 Task: Look for products from Kite Hill only.
Action: Mouse pressed left at (11, 83)
Screenshot: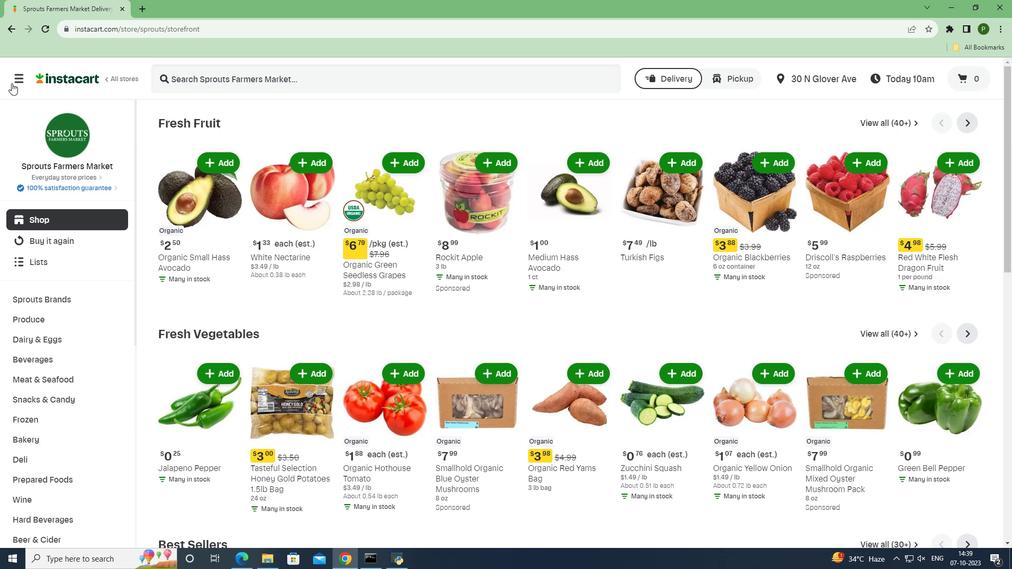 
Action: Mouse moved to (44, 275)
Screenshot: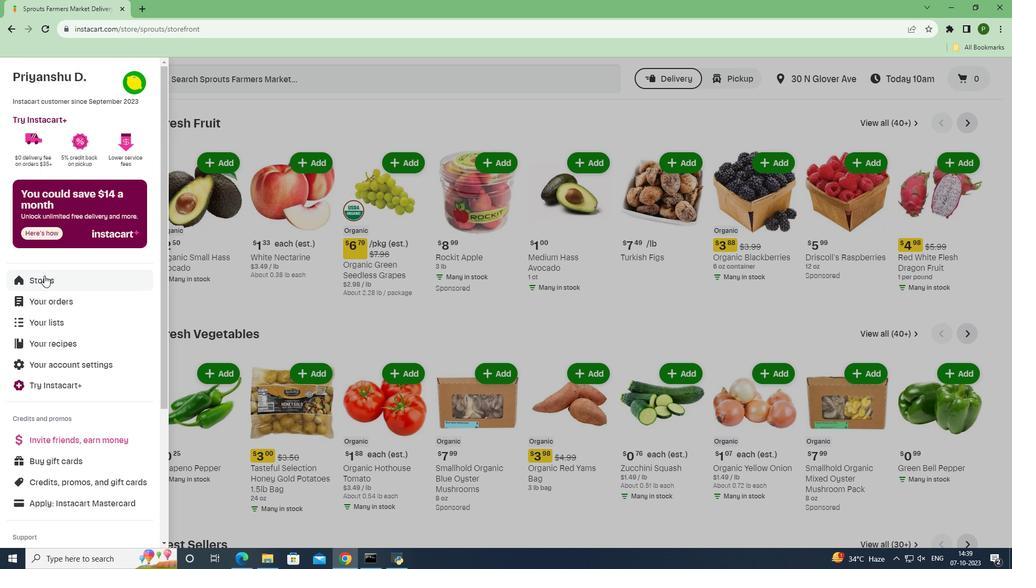 
Action: Mouse pressed left at (44, 275)
Screenshot: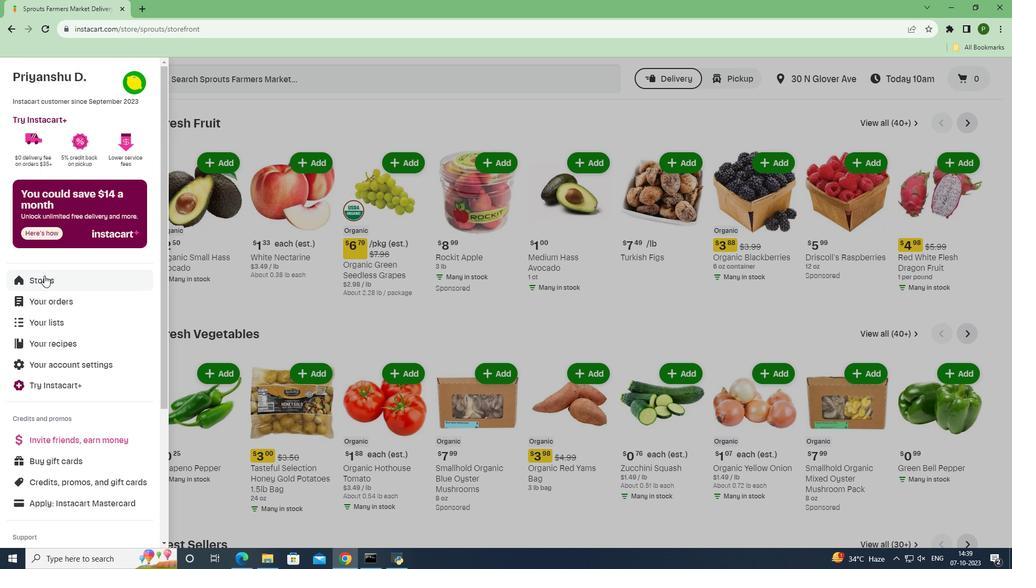 
Action: Mouse moved to (239, 123)
Screenshot: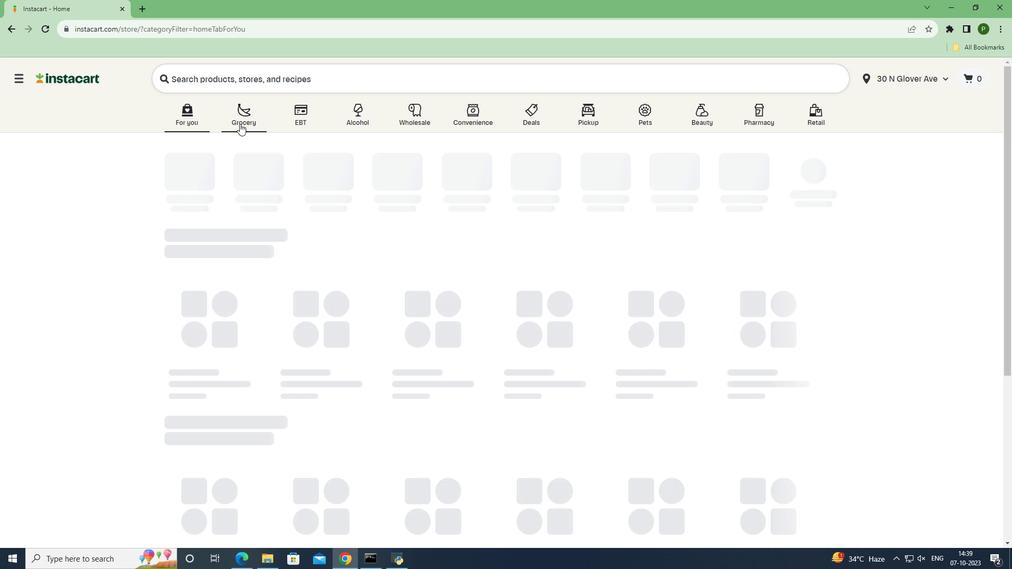 
Action: Mouse pressed left at (239, 123)
Screenshot: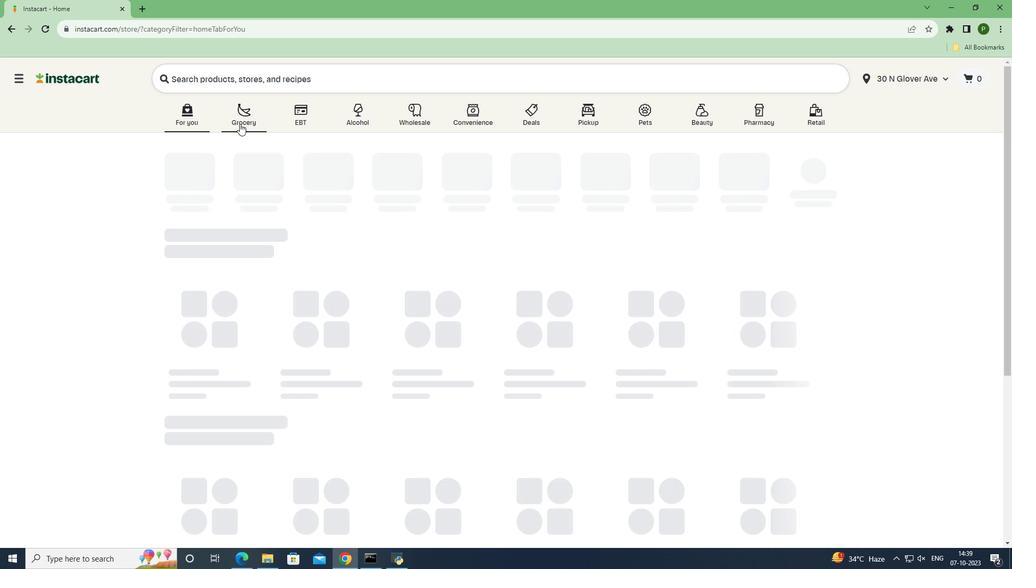 
Action: Mouse moved to (410, 238)
Screenshot: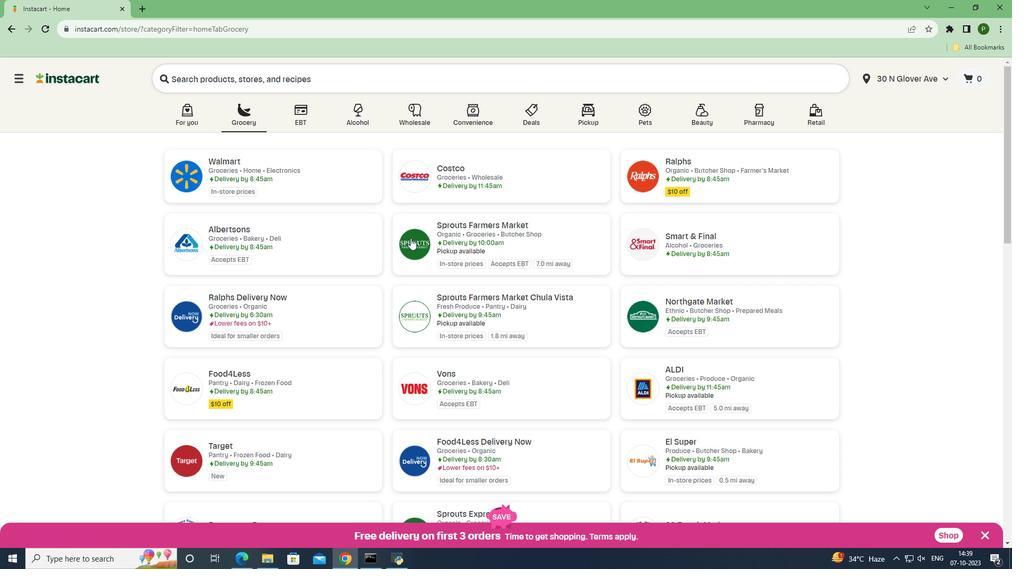 
Action: Mouse pressed left at (410, 238)
Screenshot: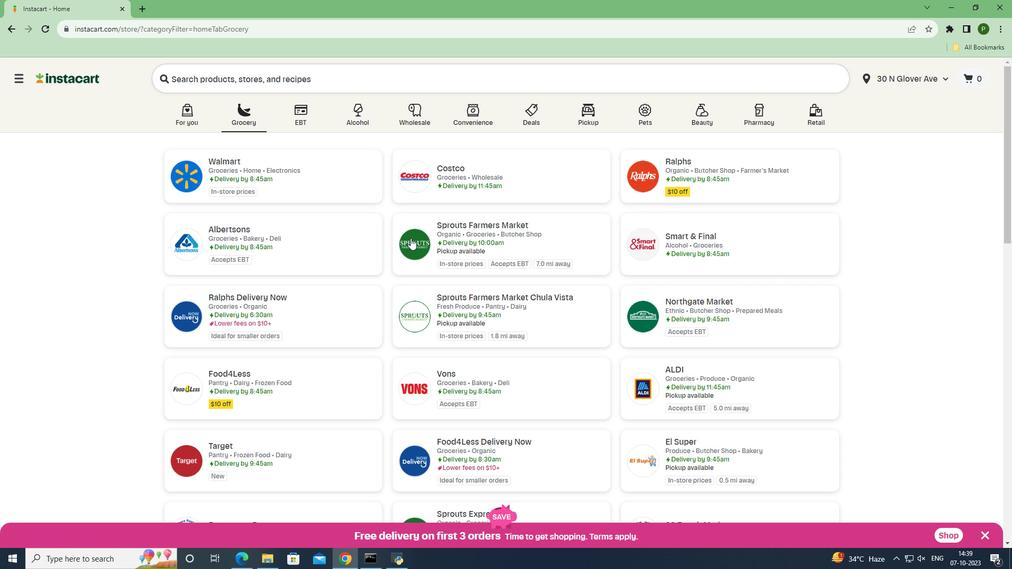 
Action: Mouse moved to (85, 343)
Screenshot: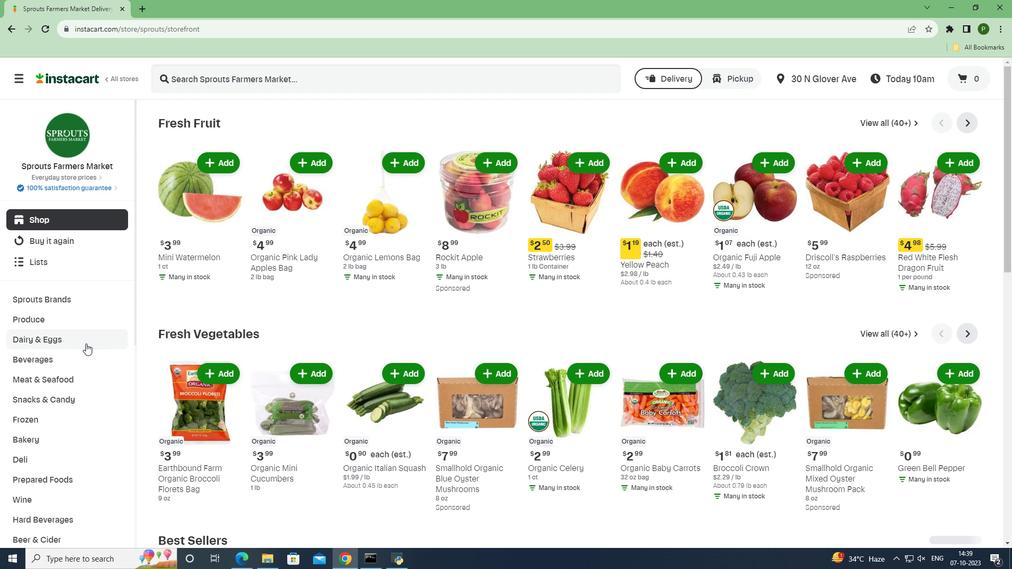 
Action: Mouse pressed left at (85, 343)
Screenshot: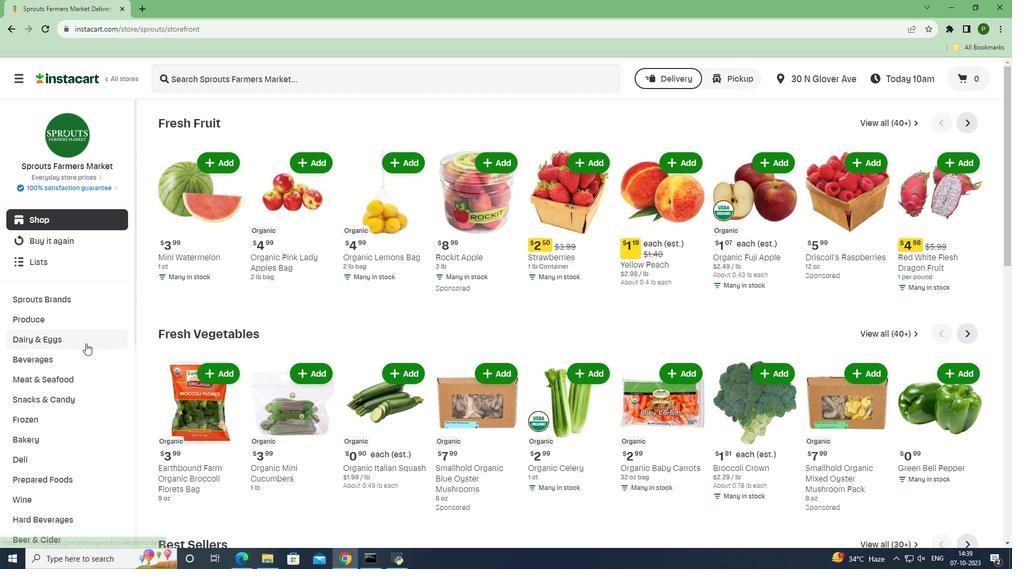 
Action: Mouse moved to (67, 420)
Screenshot: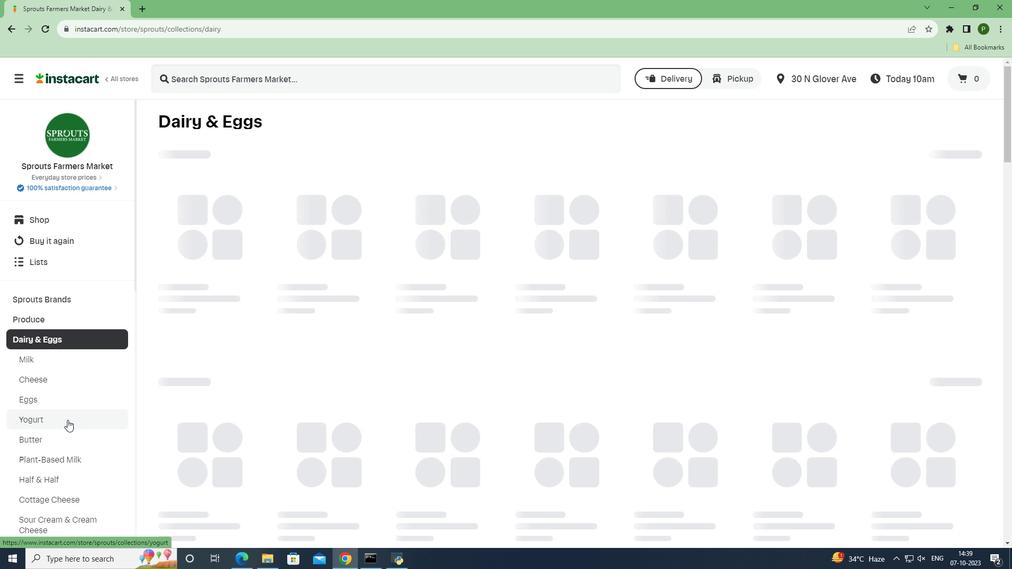 
Action: Mouse pressed left at (67, 420)
Screenshot: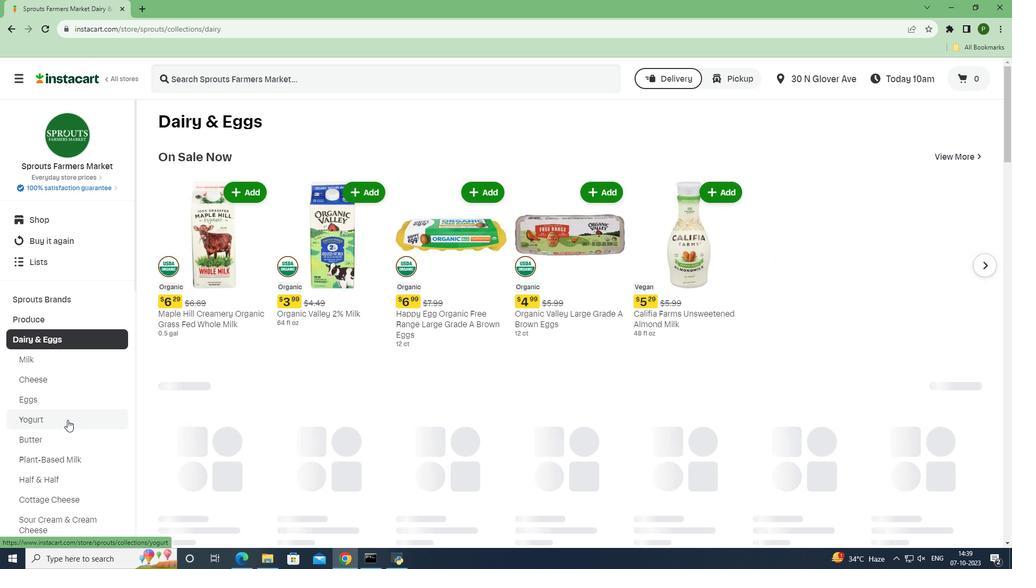 
Action: Mouse moved to (350, 204)
Screenshot: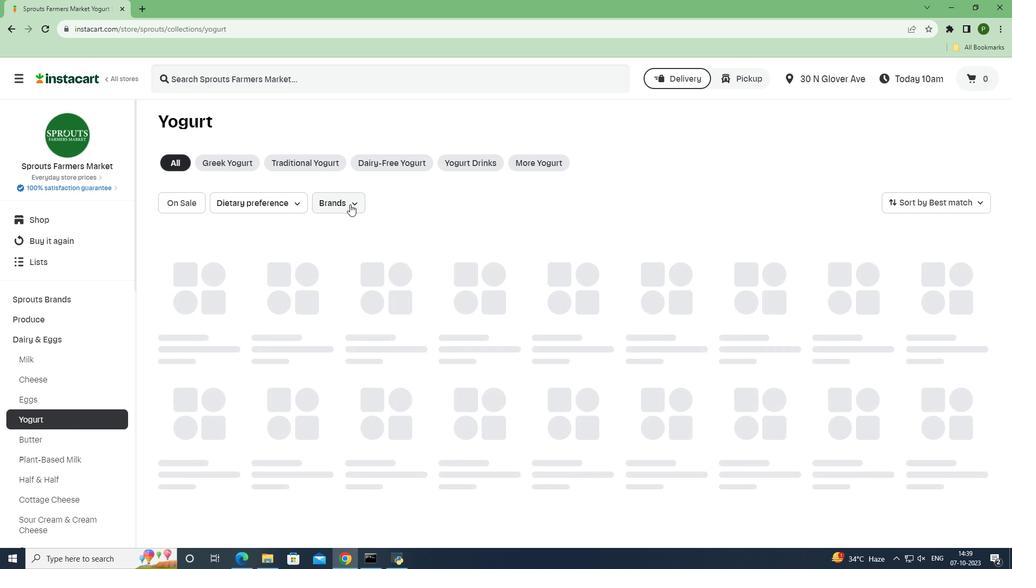 
Action: Mouse pressed left at (350, 204)
Screenshot: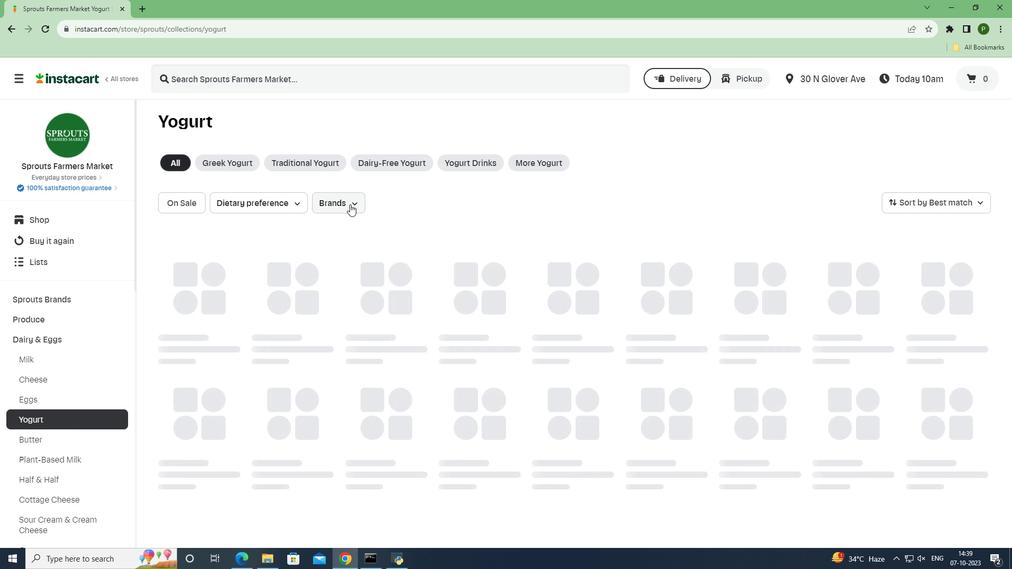
Action: Mouse moved to (368, 306)
Screenshot: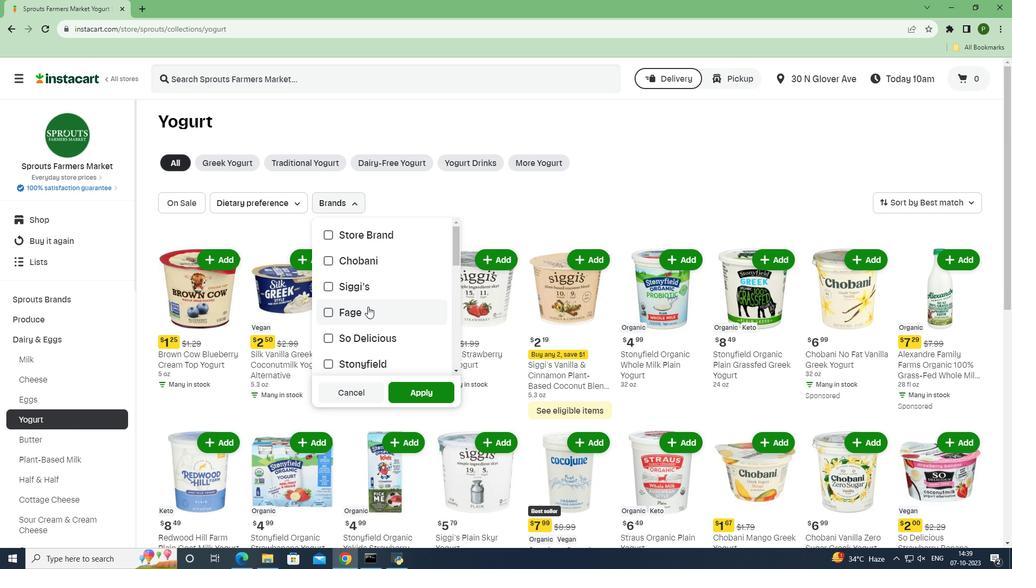 
Action: Mouse scrolled (368, 306) with delta (0, 0)
Screenshot: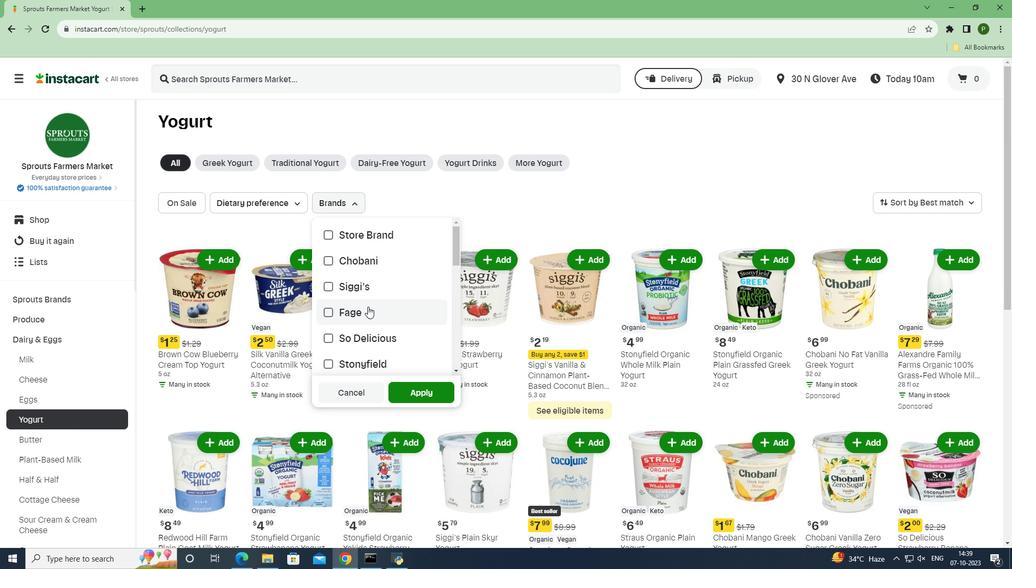 
Action: Mouse scrolled (368, 306) with delta (0, 0)
Screenshot: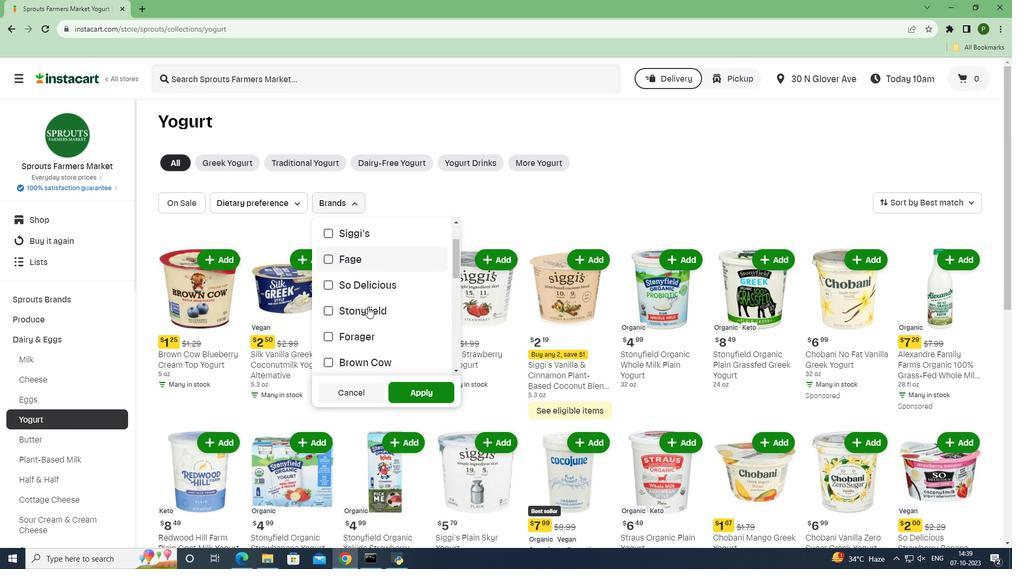 
Action: Mouse scrolled (368, 306) with delta (0, 0)
Screenshot: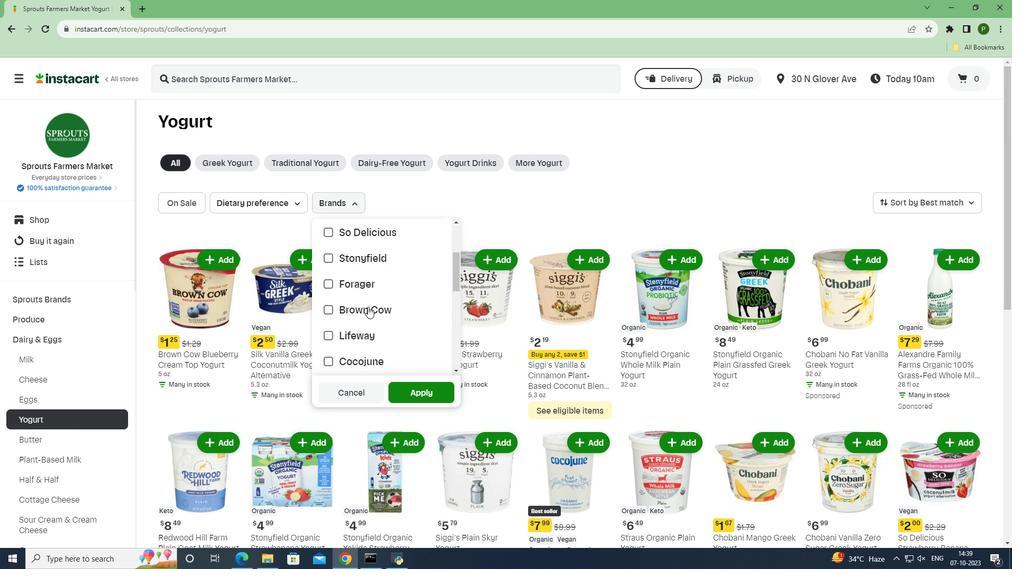 
Action: Mouse scrolled (368, 306) with delta (0, 0)
Screenshot: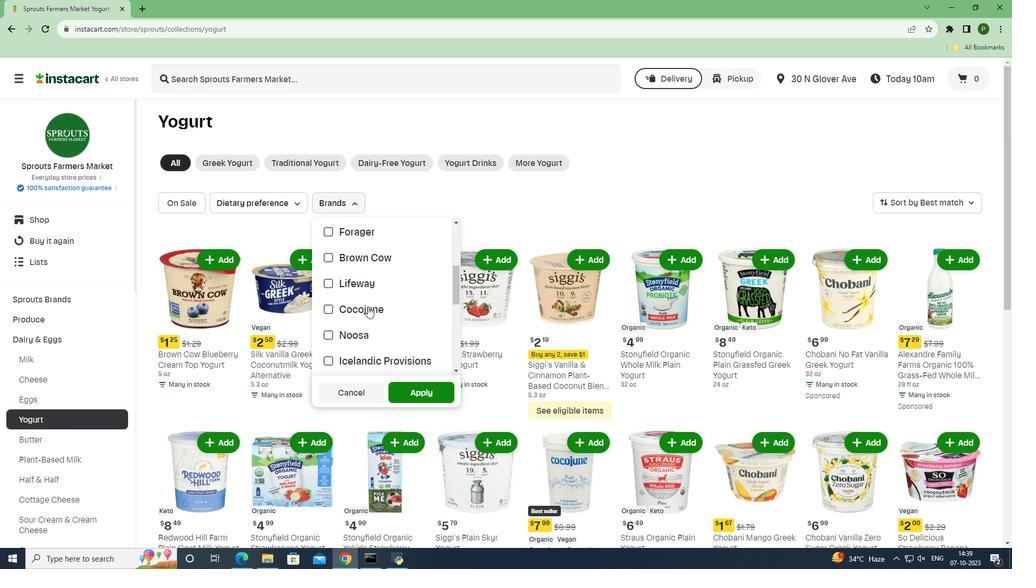 
Action: Mouse scrolled (368, 306) with delta (0, 0)
Screenshot: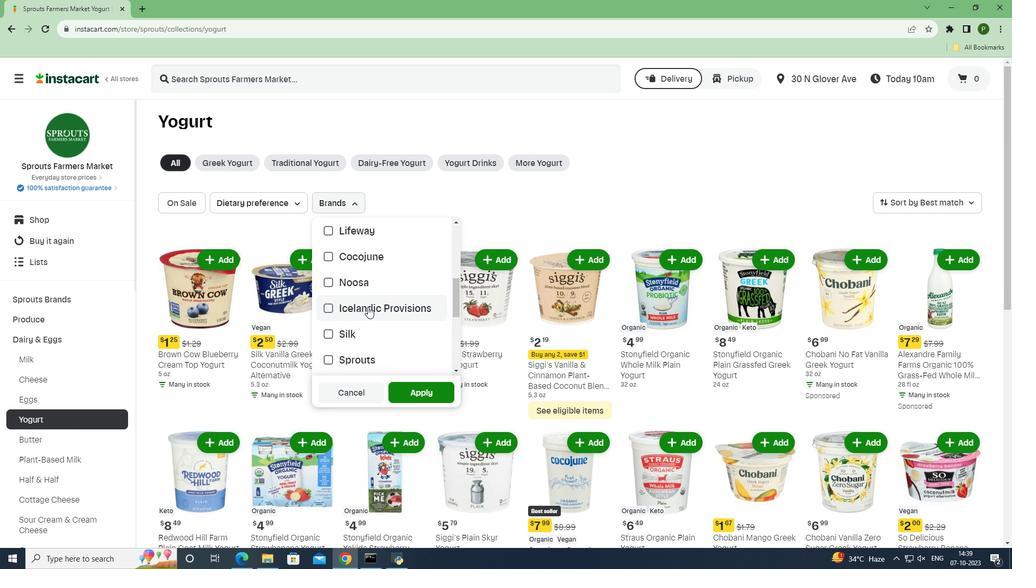 
Action: Mouse scrolled (368, 306) with delta (0, 0)
Screenshot: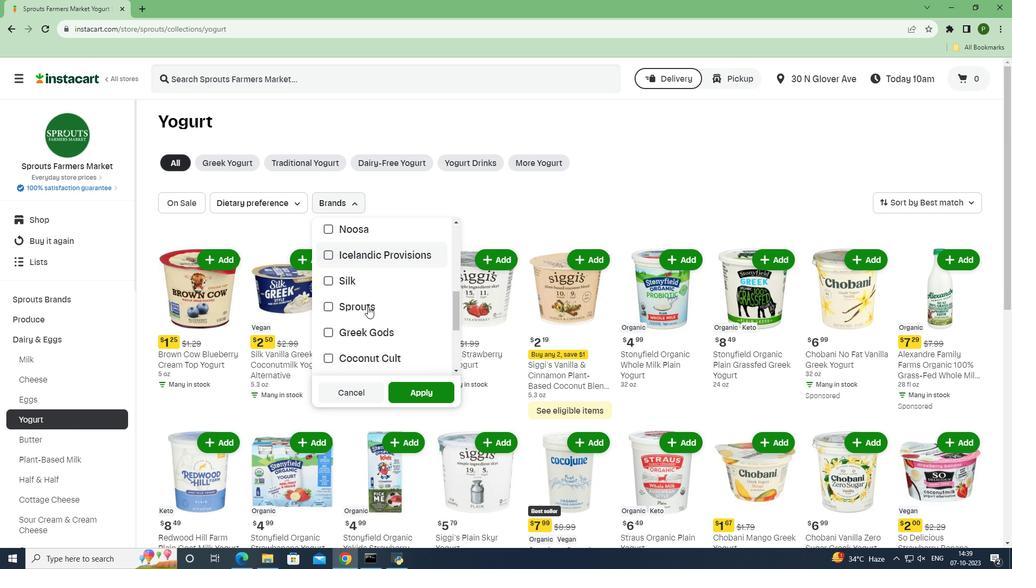 
Action: Mouse scrolled (368, 306) with delta (0, 0)
Screenshot: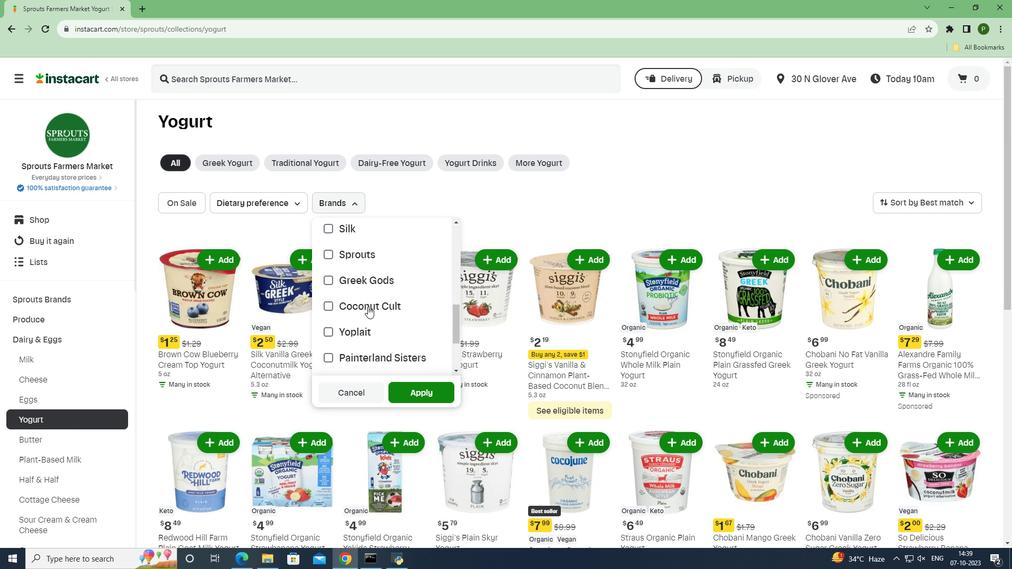
Action: Mouse moved to (353, 360)
Screenshot: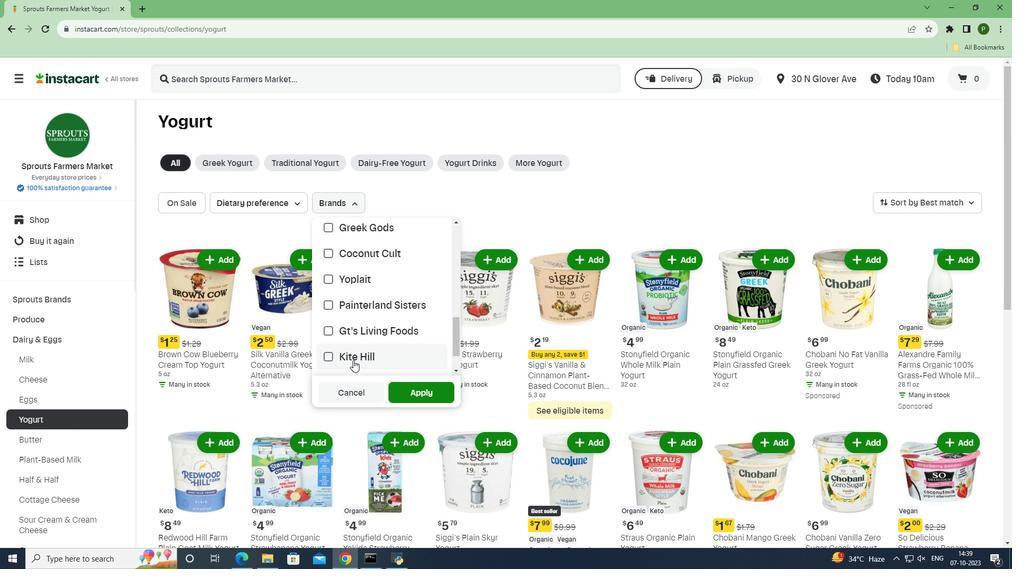 
Action: Mouse pressed left at (353, 360)
Screenshot: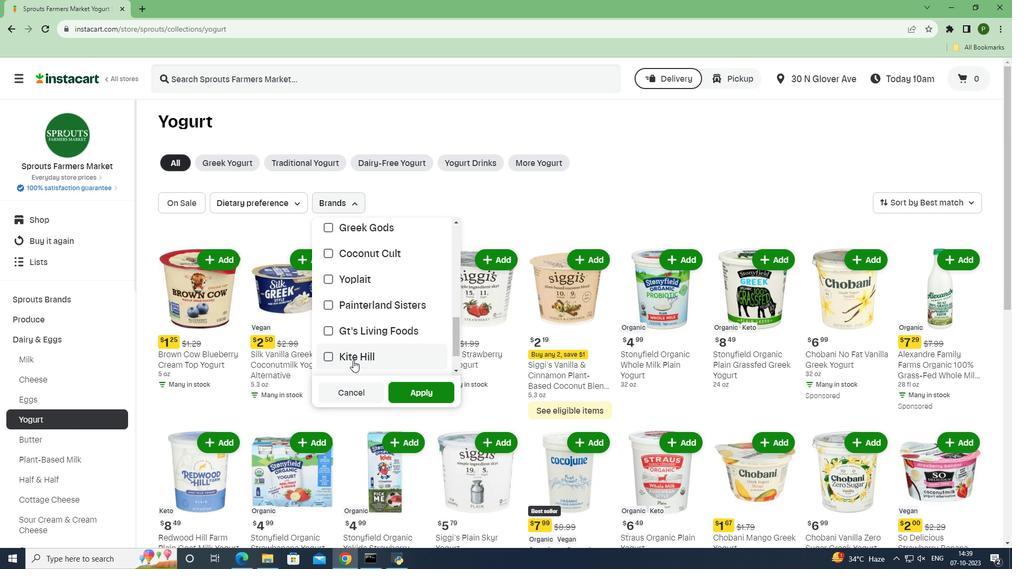 
Action: Mouse moved to (400, 388)
Screenshot: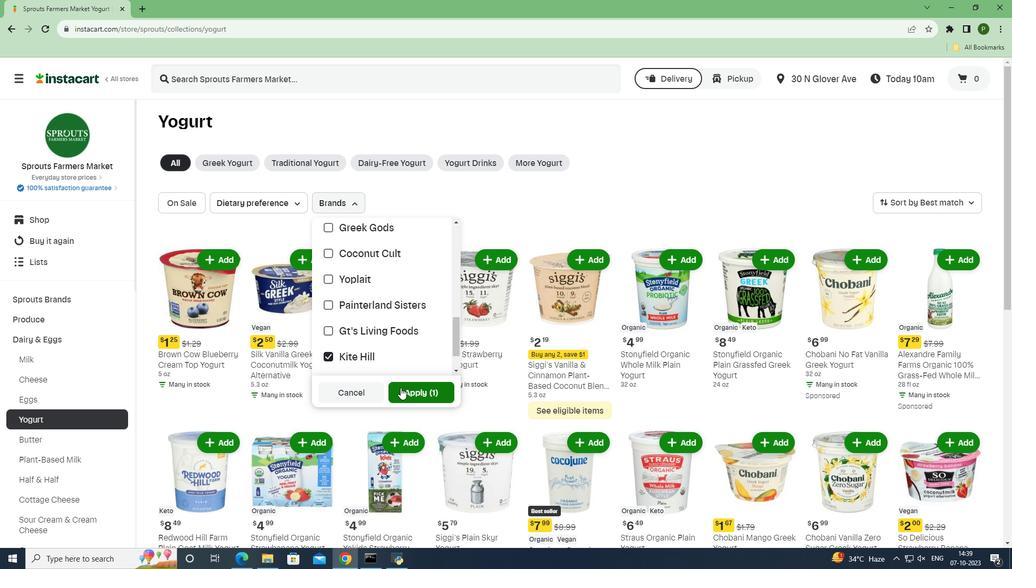 
Action: Mouse pressed left at (400, 388)
Screenshot: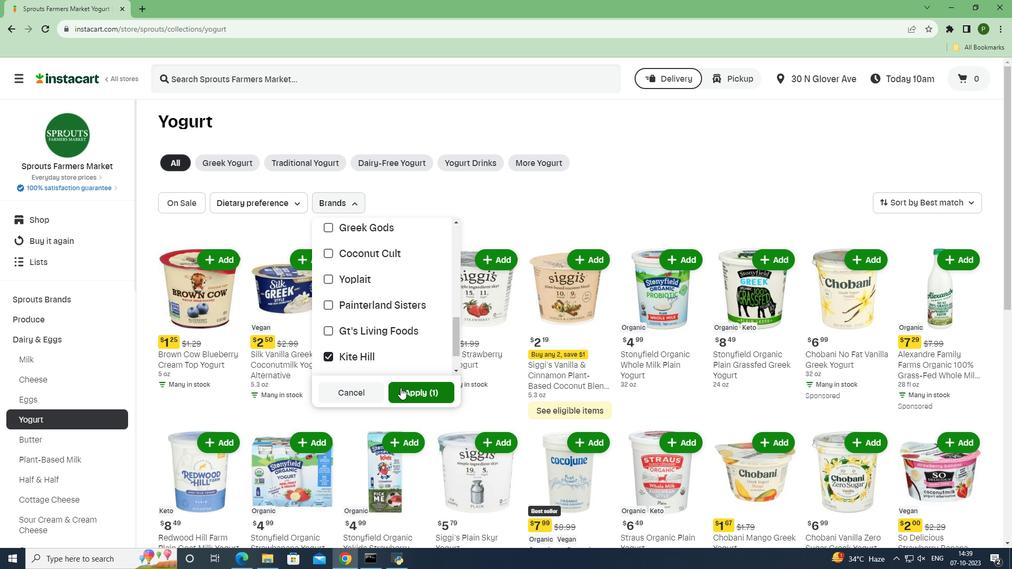 
Action: Mouse moved to (484, 324)
Screenshot: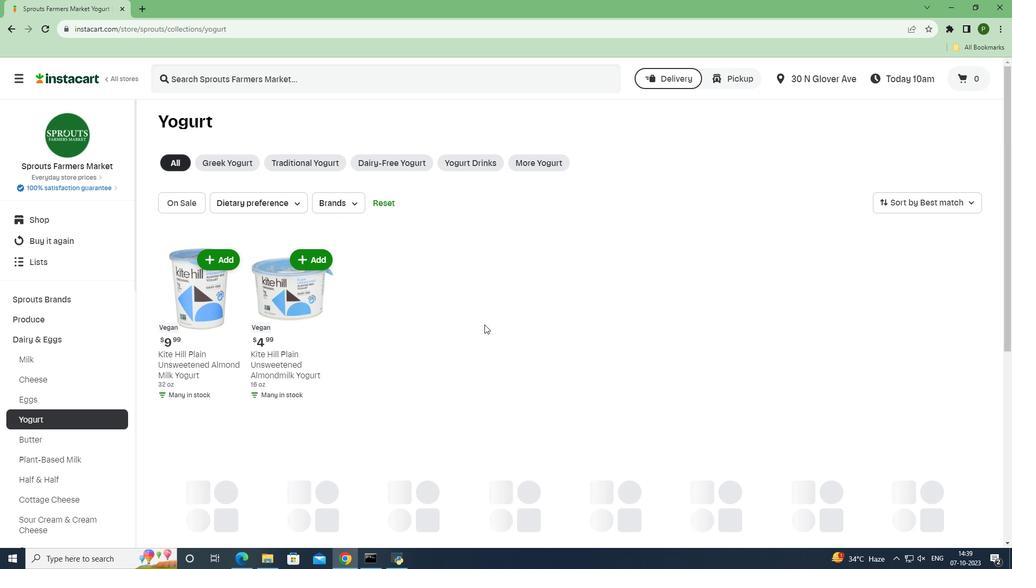 
Action: Mouse scrolled (484, 324) with delta (0, 0)
Screenshot: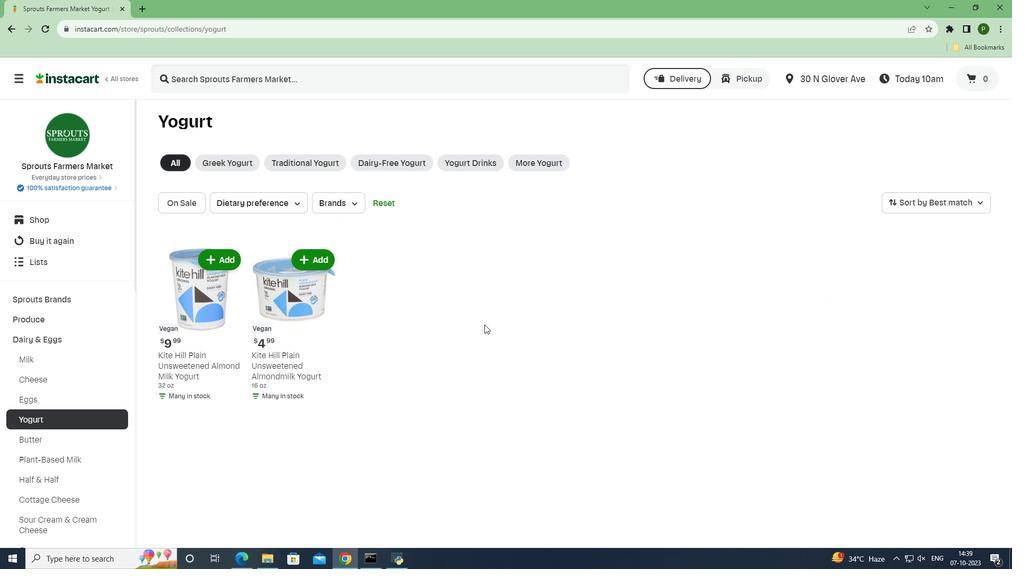 
